 Task: Add Garden Of Life Kids Organic Cherry Flavor Multivitamin to the cart.
Action: Mouse moved to (245, 116)
Screenshot: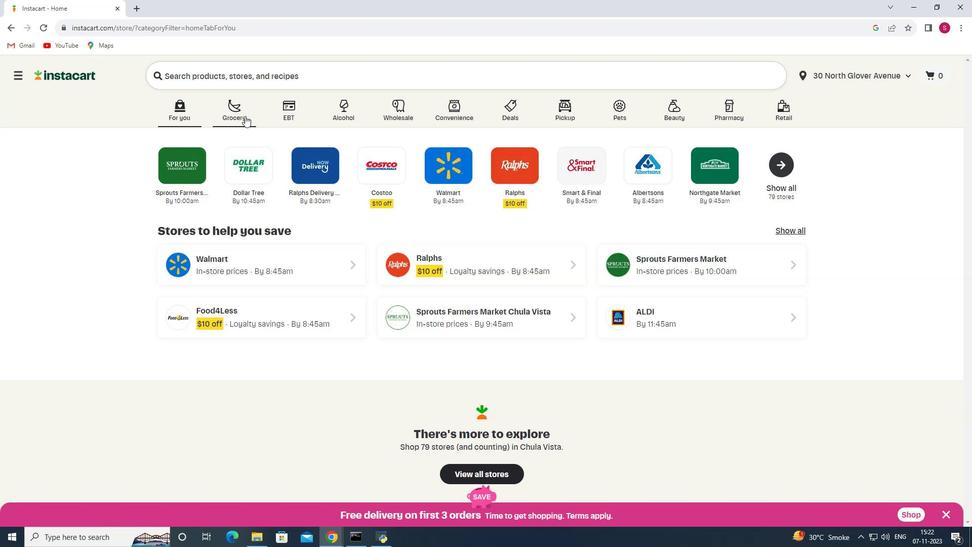 
Action: Mouse pressed left at (245, 116)
Screenshot: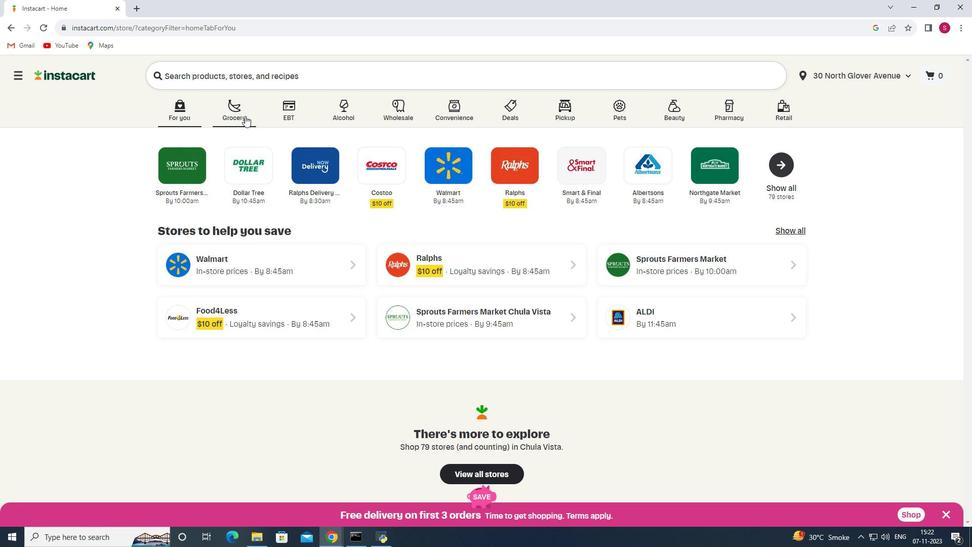 
Action: Mouse moved to (224, 292)
Screenshot: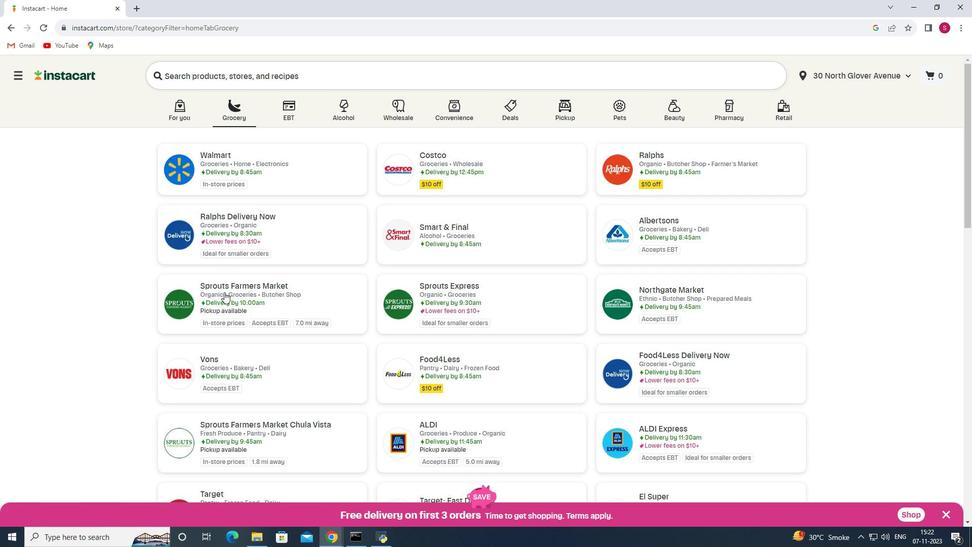 
Action: Mouse pressed left at (224, 292)
Screenshot: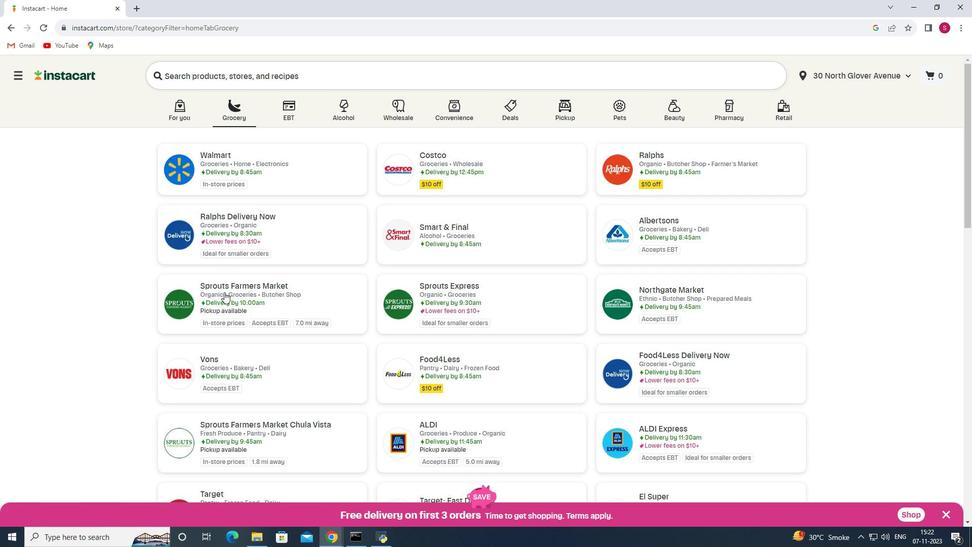 
Action: Mouse moved to (66, 322)
Screenshot: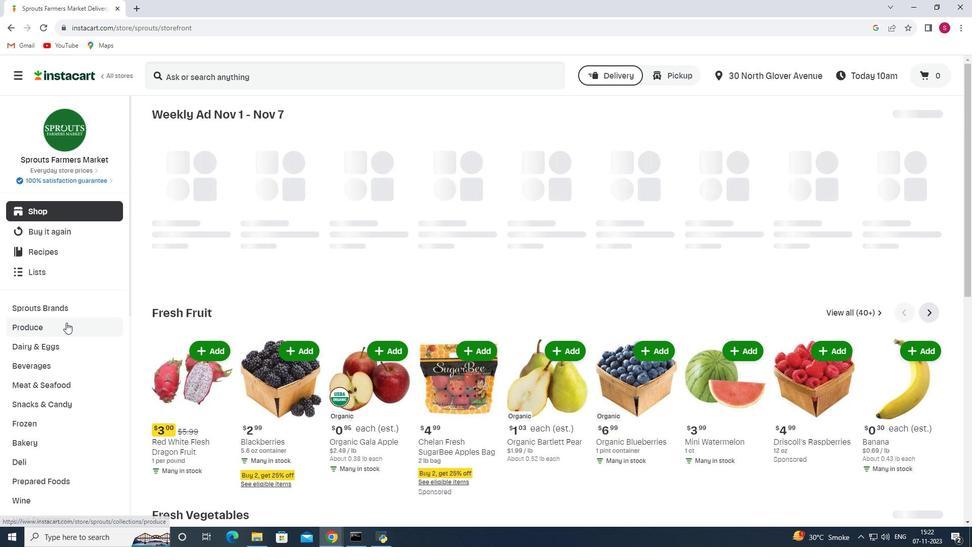 
Action: Mouse scrolled (66, 322) with delta (0, 0)
Screenshot: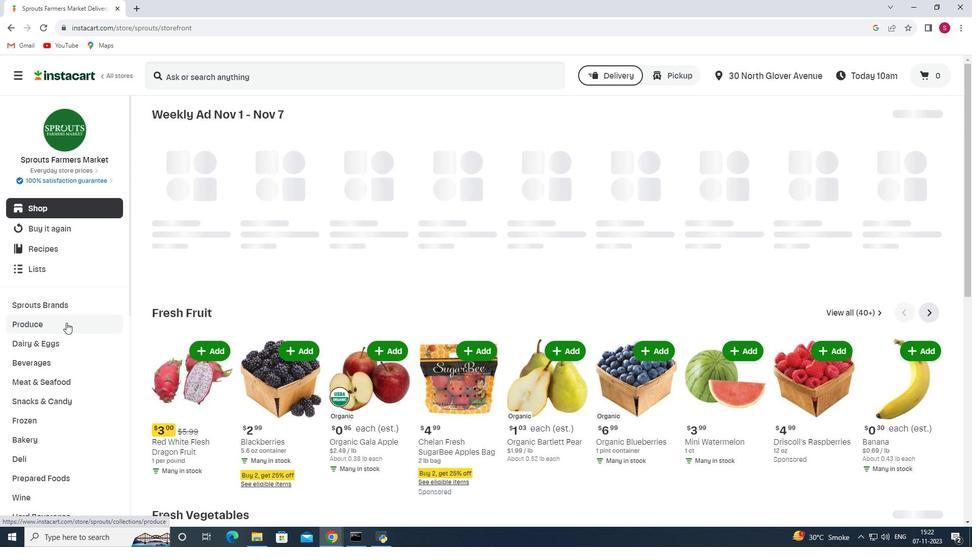 
Action: Mouse scrolled (66, 322) with delta (0, 0)
Screenshot: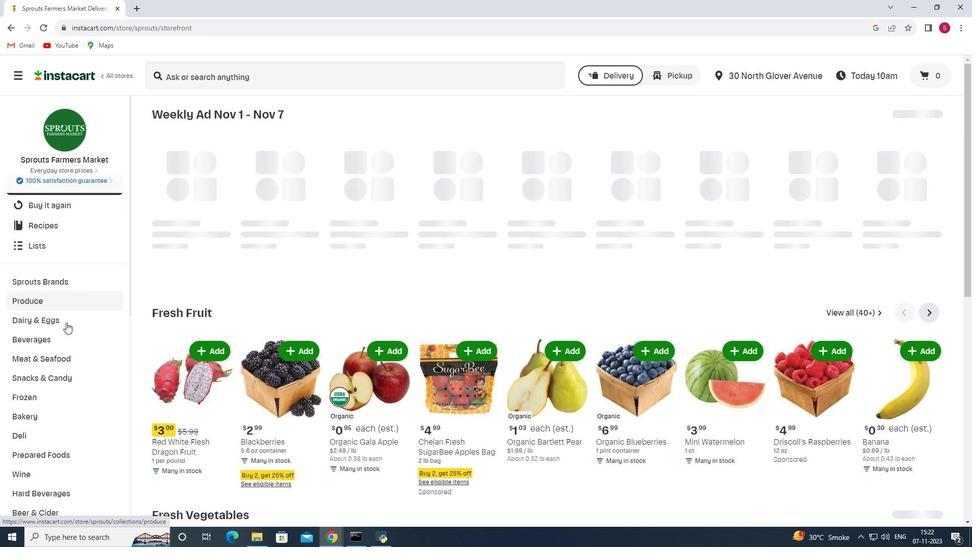 
Action: Mouse scrolled (66, 322) with delta (0, 0)
Screenshot: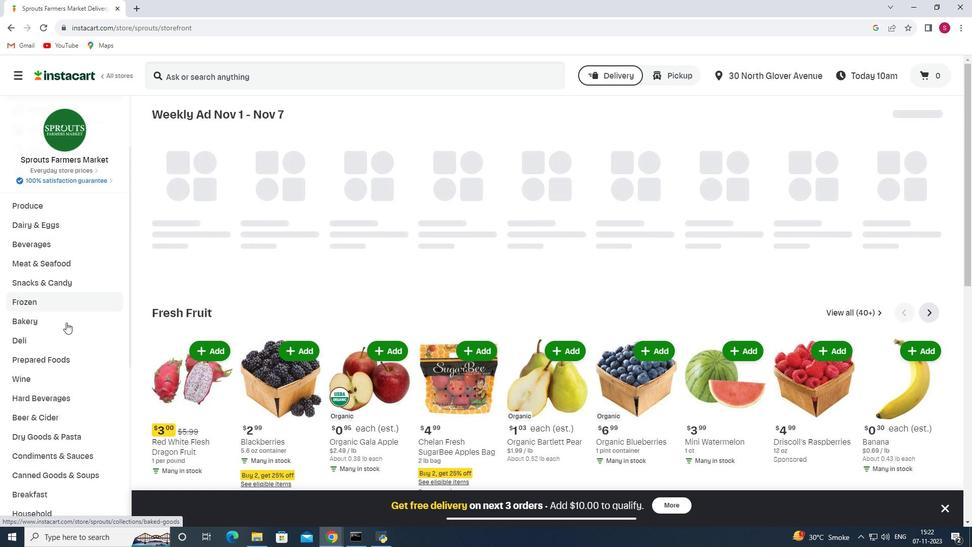 
Action: Mouse scrolled (66, 322) with delta (0, 0)
Screenshot: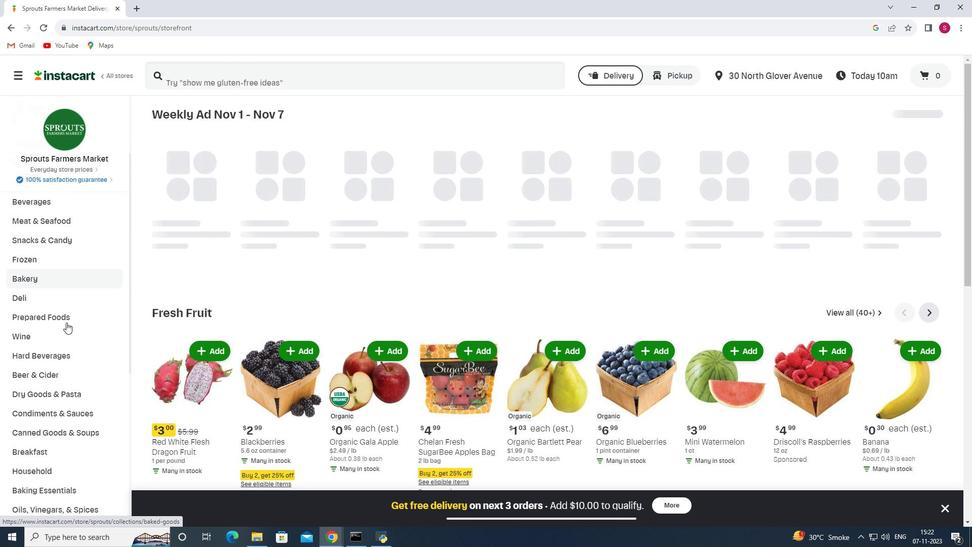 
Action: Mouse scrolled (66, 322) with delta (0, 0)
Screenshot: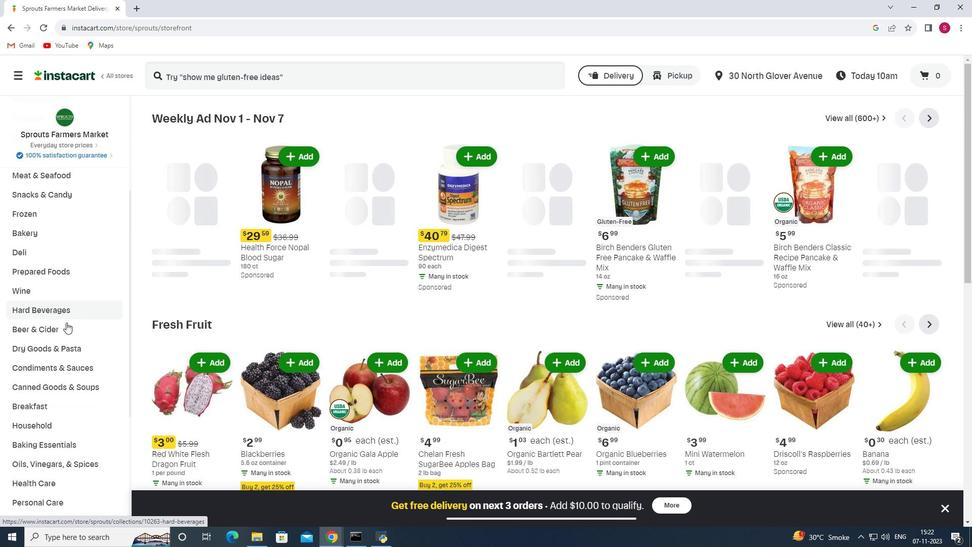 
Action: Mouse scrolled (66, 322) with delta (0, 0)
Screenshot: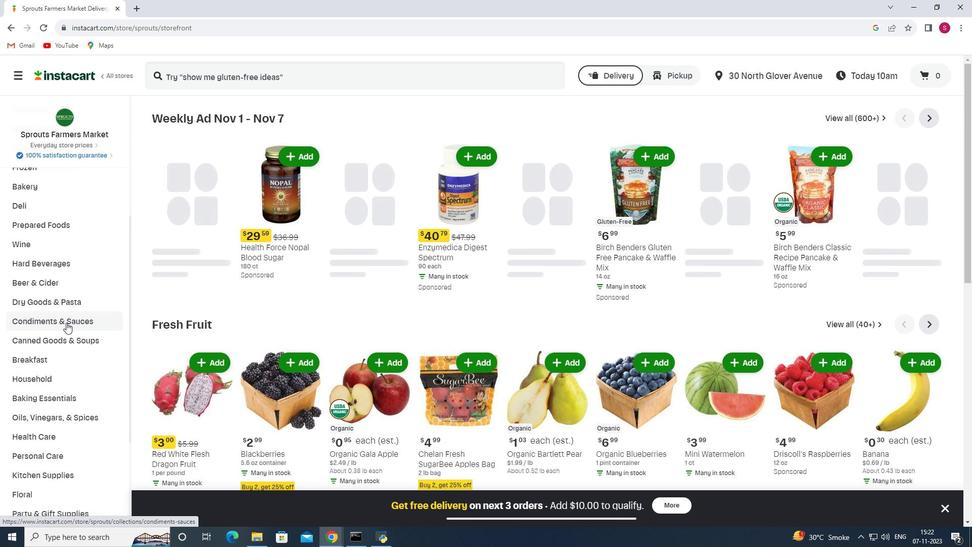 
Action: Mouse scrolled (66, 322) with delta (0, 0)
Screenshot: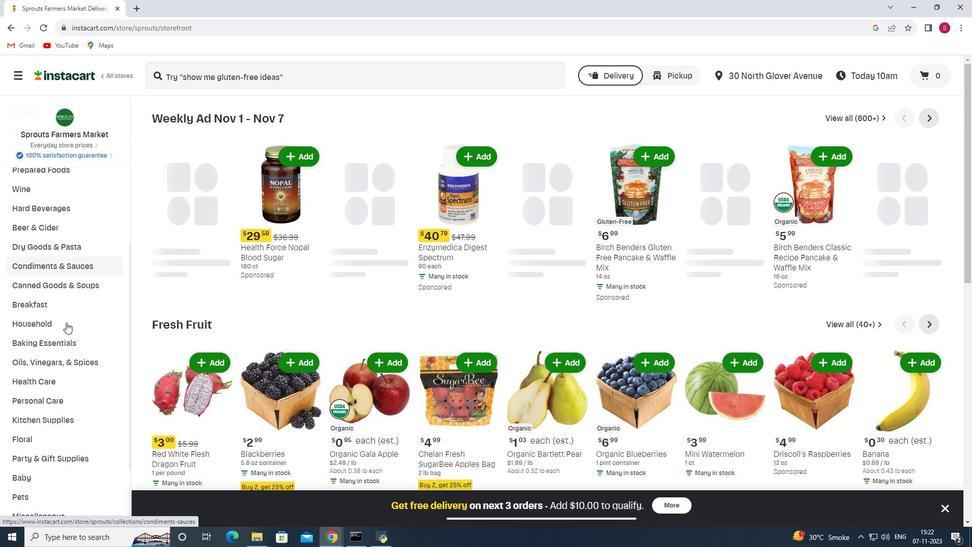 
Action: Mouse moved to (53, 330)
Screenshot: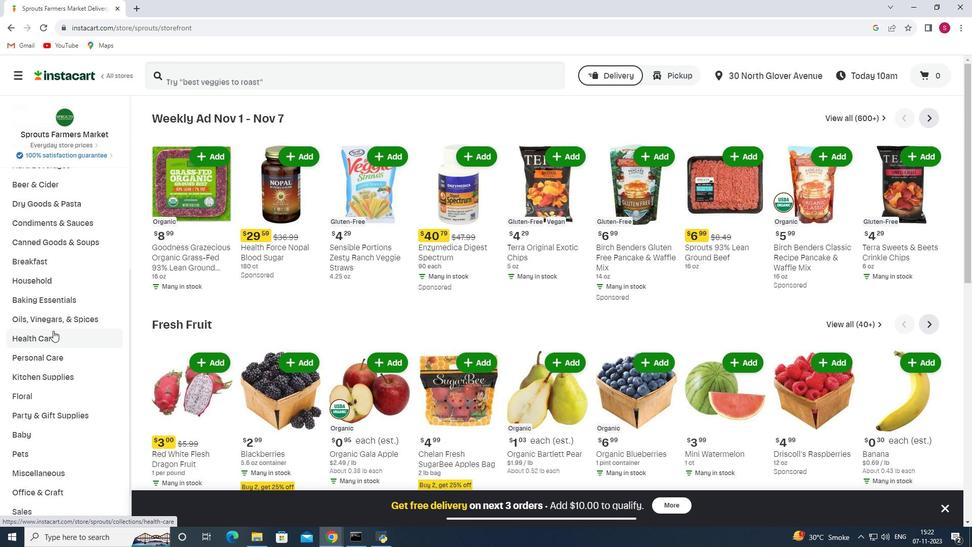 
Action: Mouse pressed left at (53, 330)
Screenshot: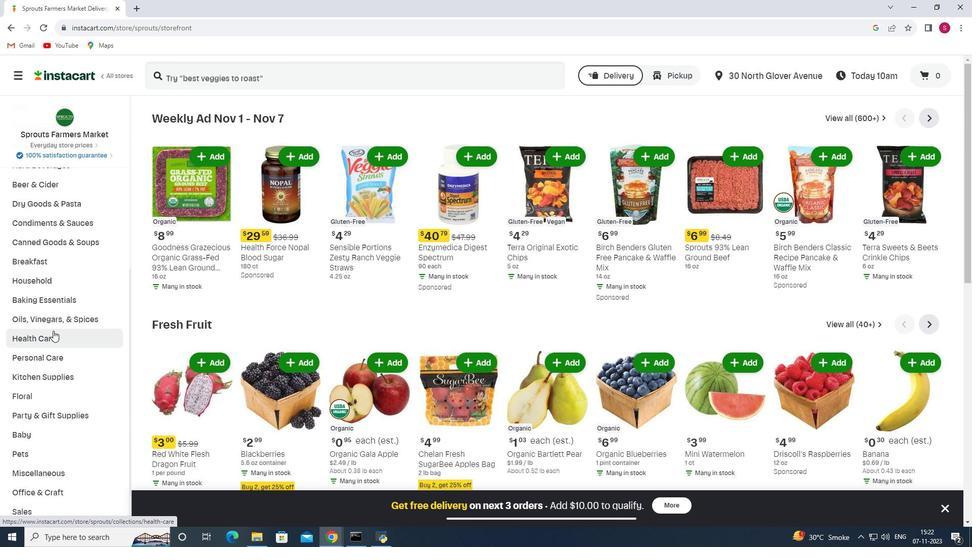 
Action: Mouse moved to (367, 142)
Screenshot: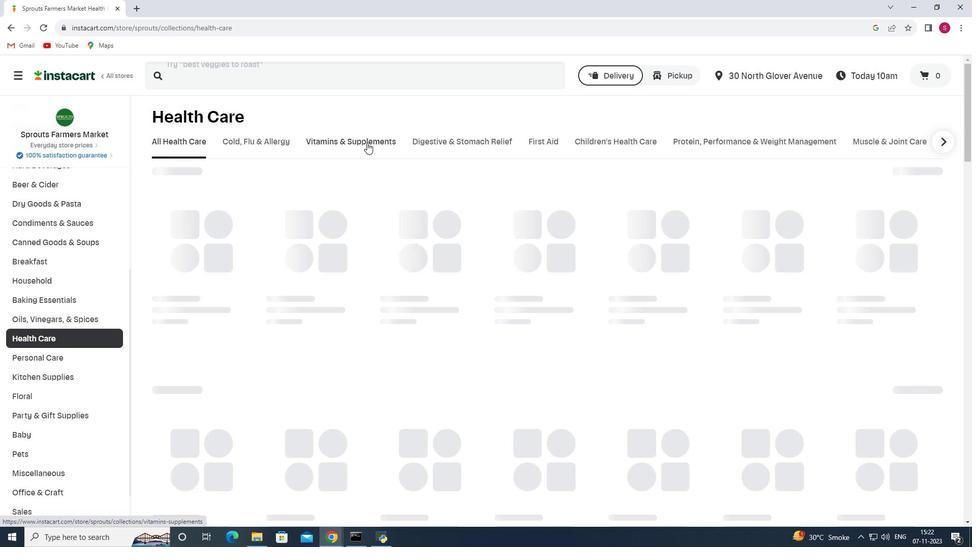
Action: Mouse pressed left at (367, 142)
Screenshot: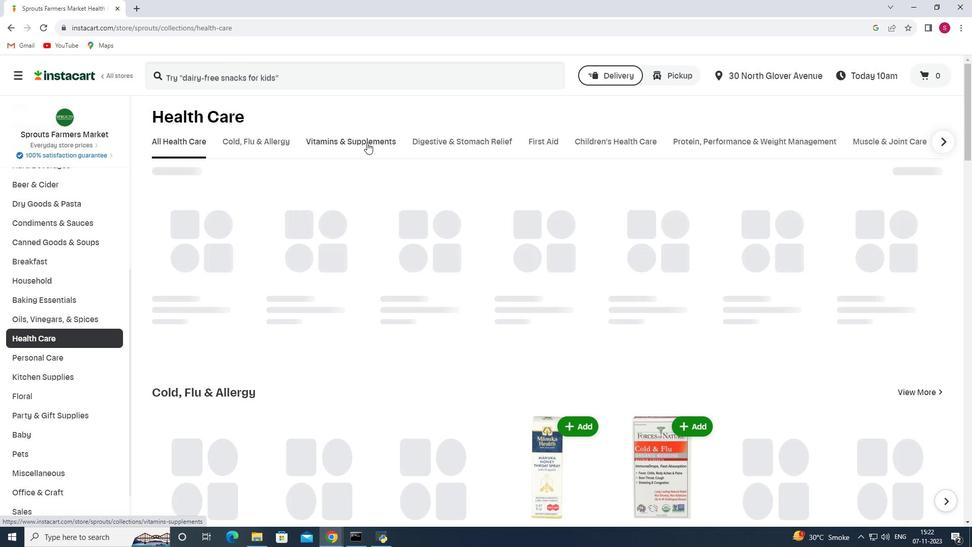 
Action: Mouse moved to (571, 187)
Screenshot: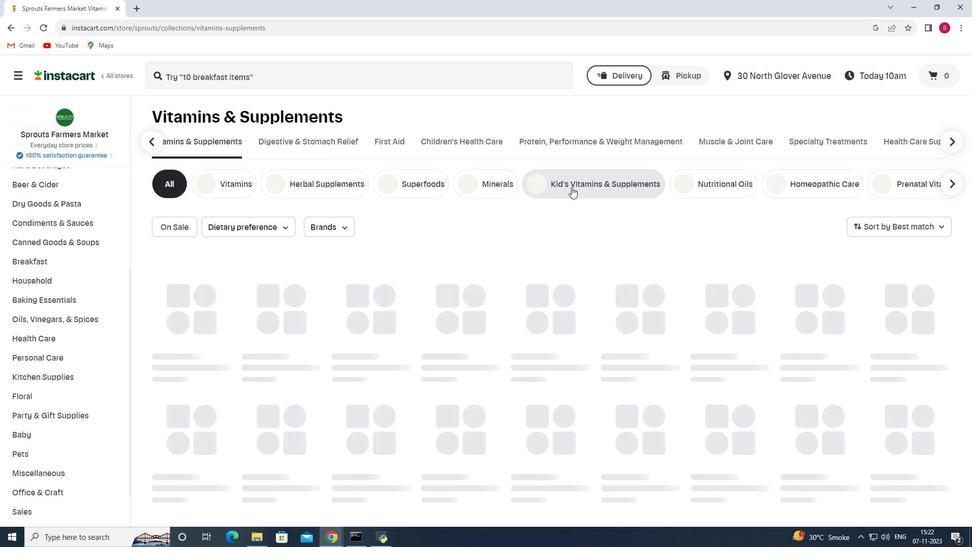 
Action: Mouse pressed left at (571, 187)
Screenshot: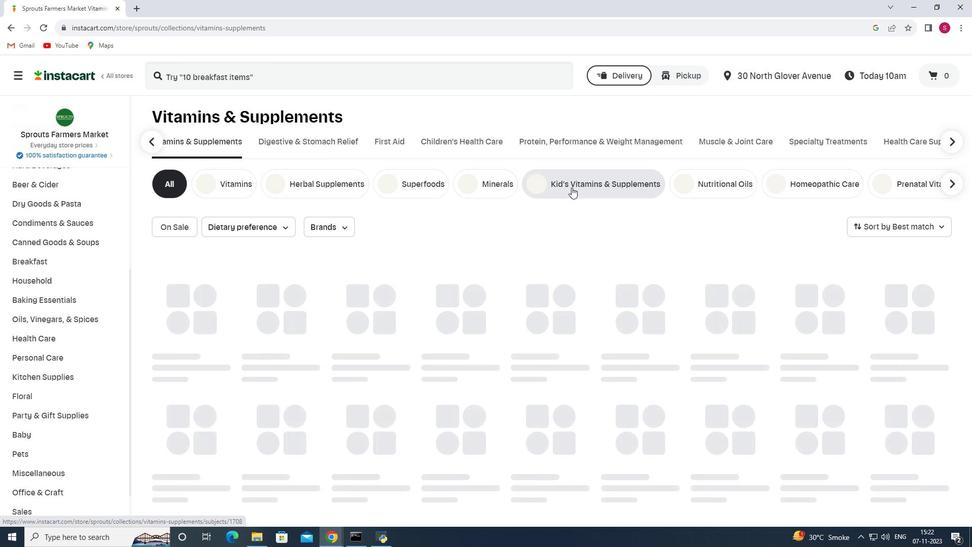 
Action: Mouse moved to (309, 68)
Screenshot: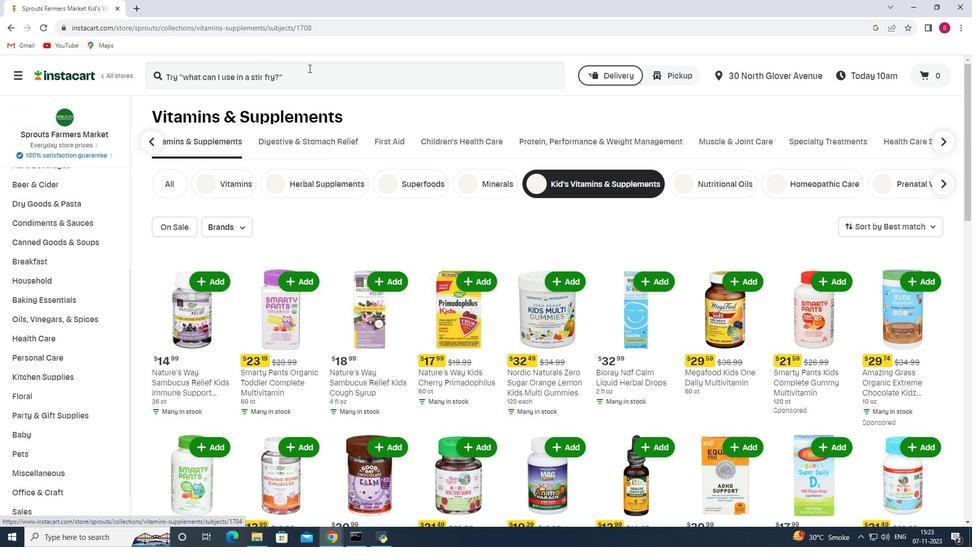 
Action: Mouse pressed left at (309, 68)
Screenshot: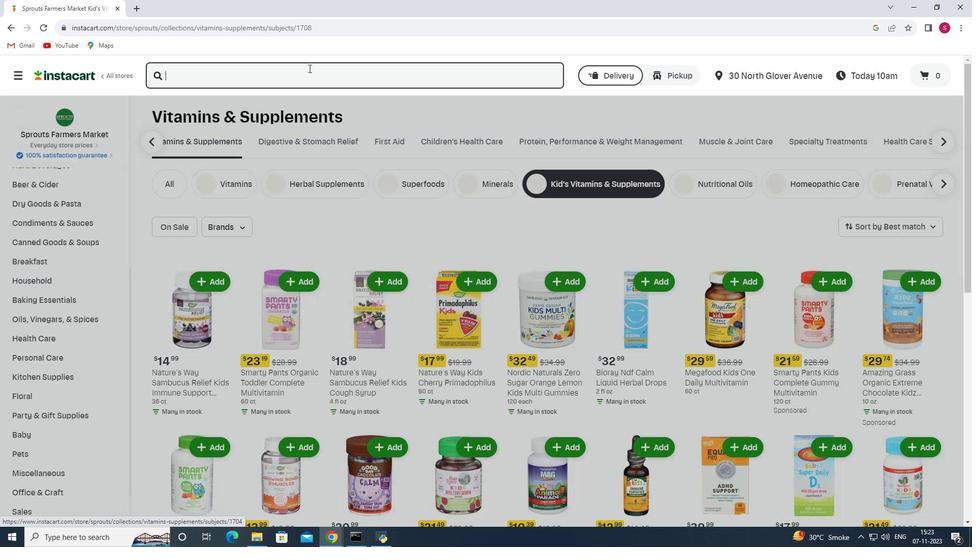 
Action: Key pressed <Key.shift>garden<Key.space><Key.shift>Of<Key.space><Key.shift>Life<Key.space><Key.shift>Kids<Key.space><Key.shift>Organic<Key.space><Key.shift>Cherry<Key.space><Key.shift>Flac<Key.backspace>vor<Key.space>
Screenshot: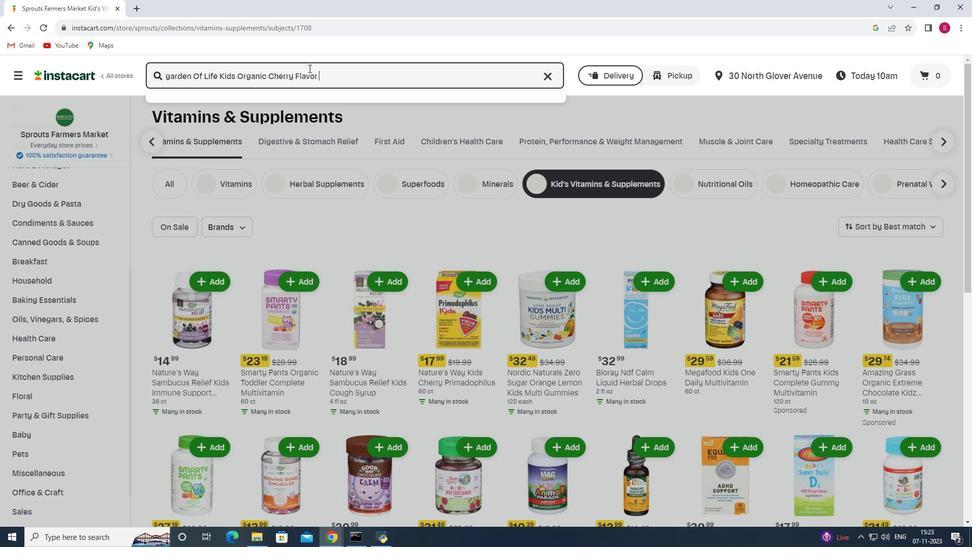 
Action: Mouse moved to (309, 67)
Screenshot: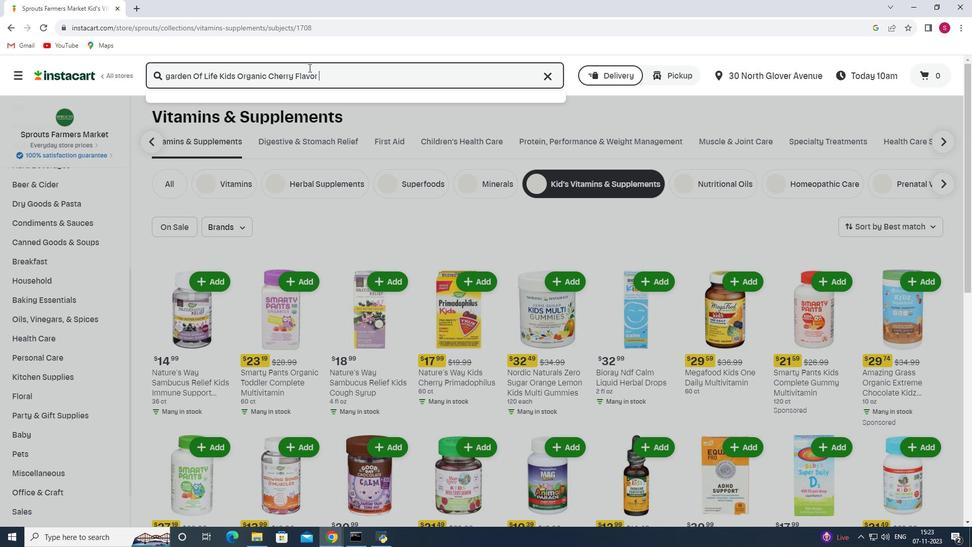 
Action: Key pressed <Key.shift>Multivitamin<Key.enter>
Screenshot: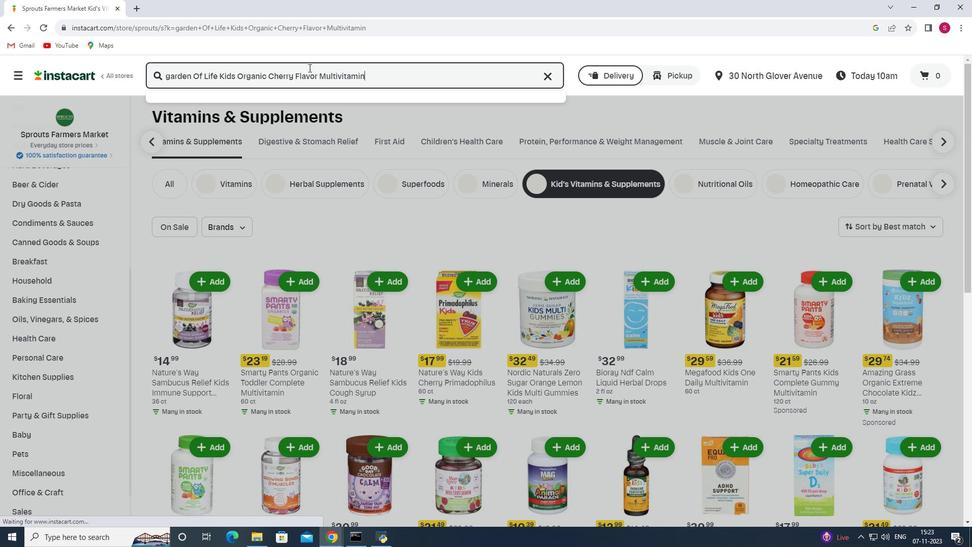
Action: Mouse moved to (442, 155)
Screenshot: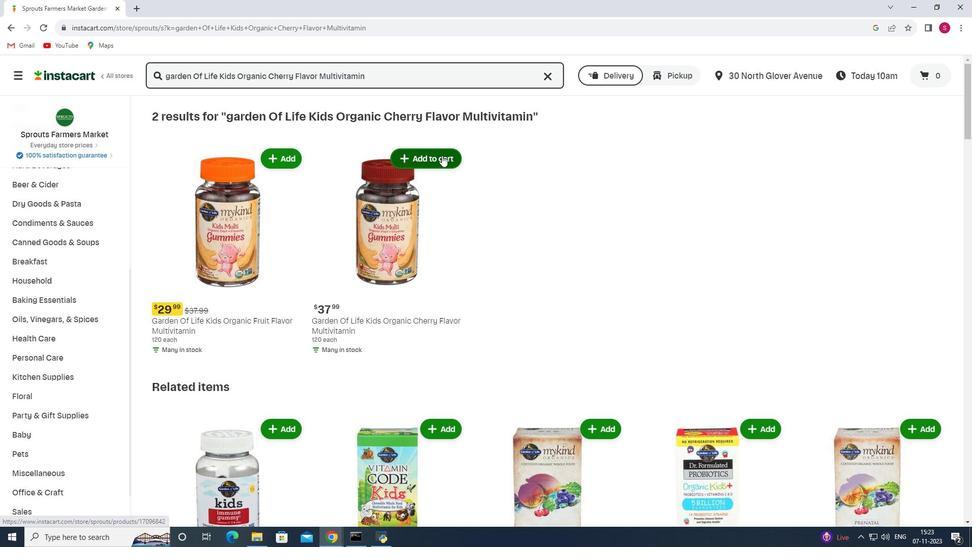
Action: Mouse pressed left at (442, 155)
Screenshot: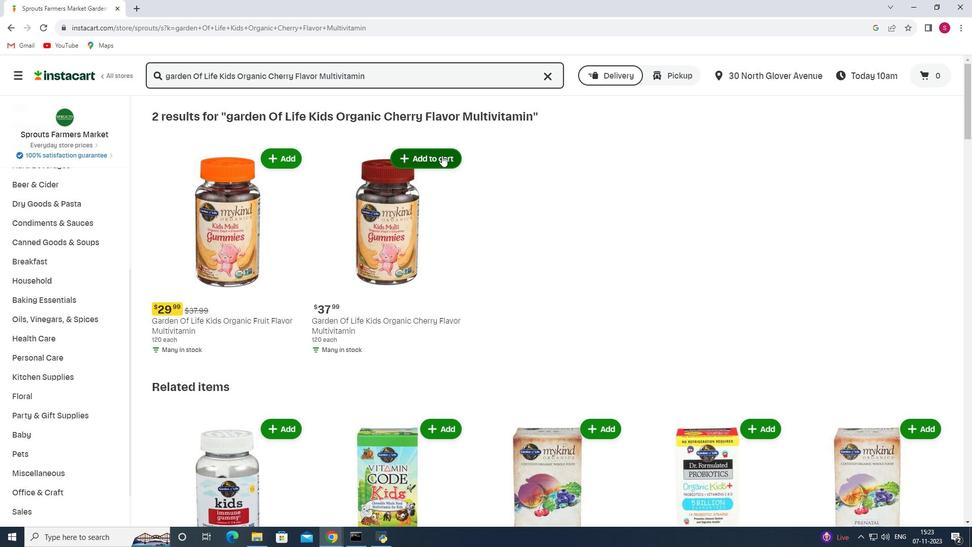 
Action: Mouse moved to (433, 224)
Screenshot: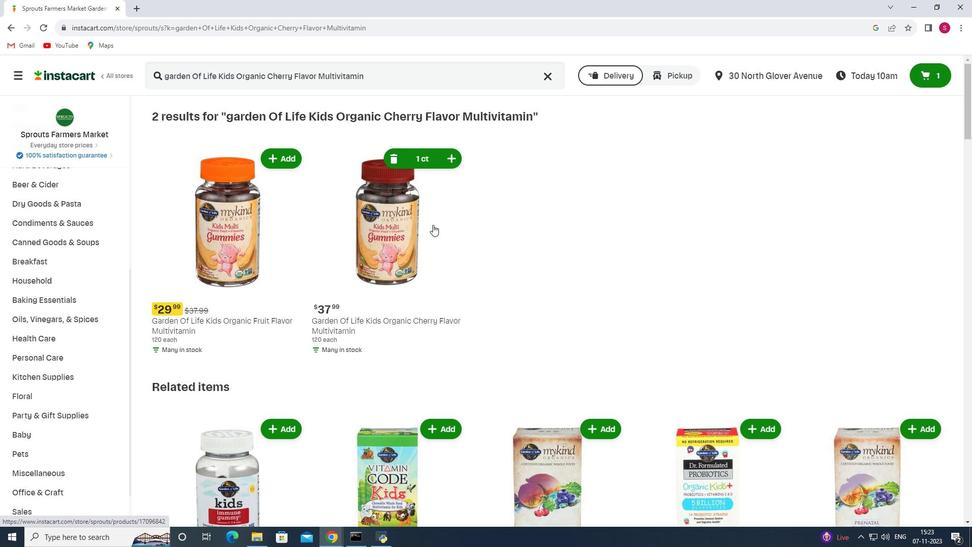 
